 Task: Add Kuumba Made Egyptian Musk Fragrance Oil to the cart.
Action: Mouse moved to (294, 166)
Screenshot: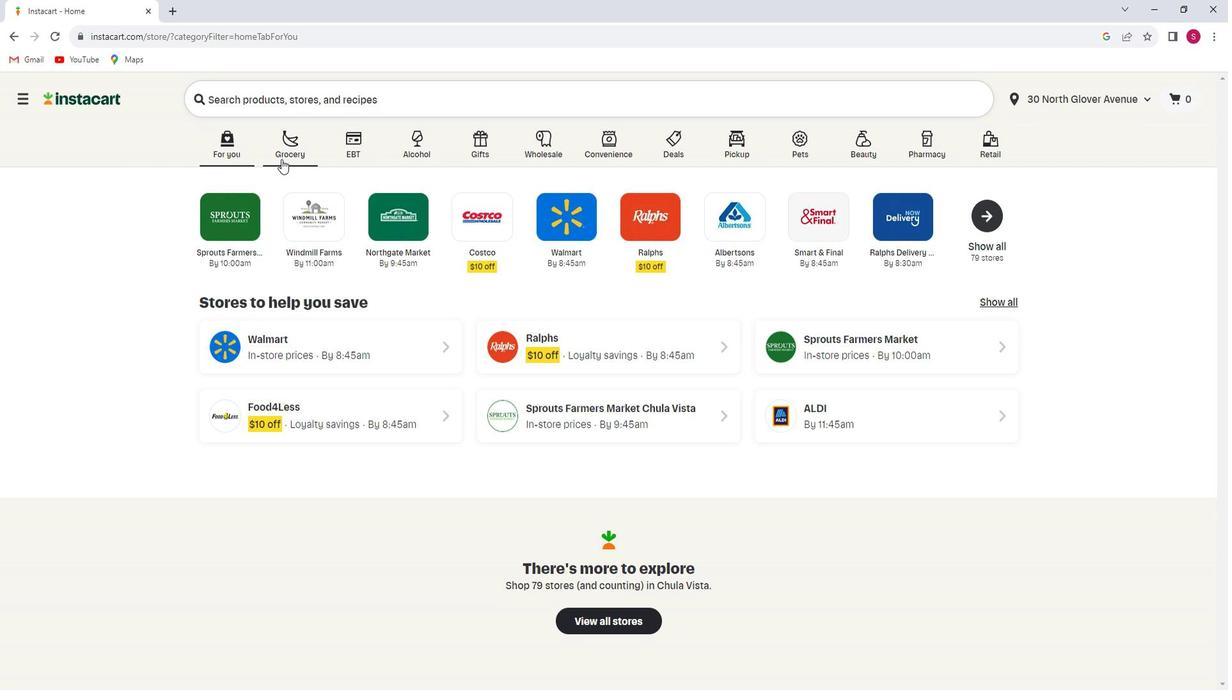 
Action: Mouse pressed left at (294, 166)
Screenshot: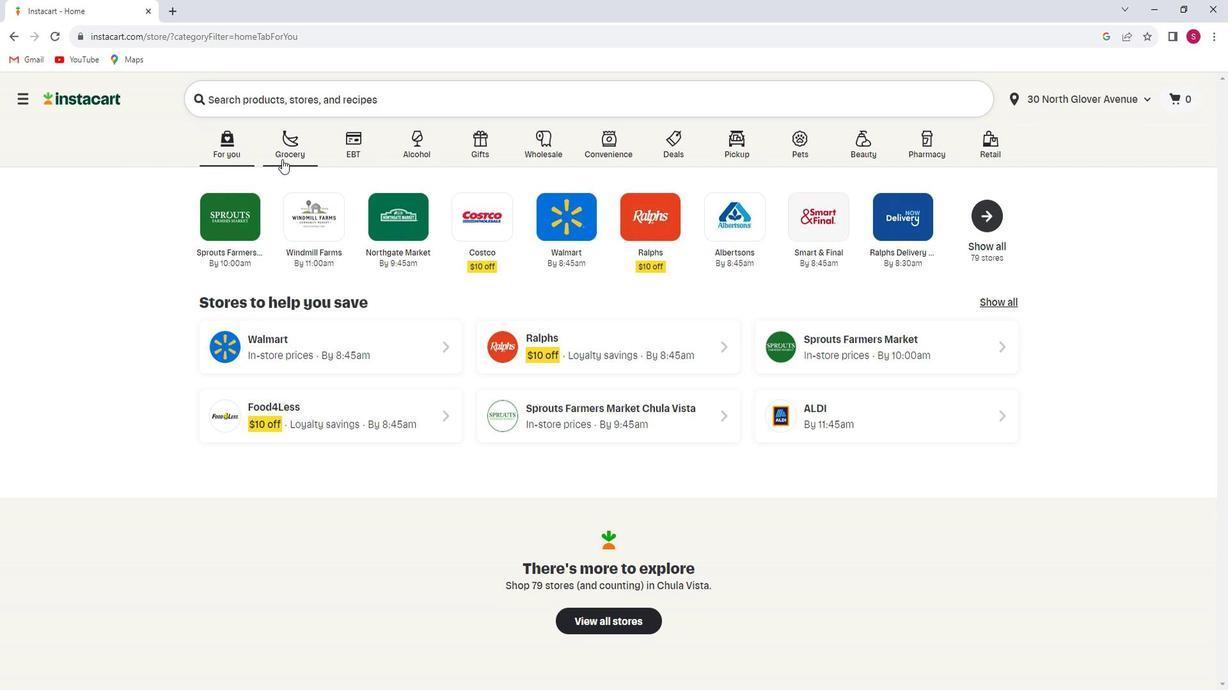 
Action: Mouse moved to (316, 376)
Screenshot: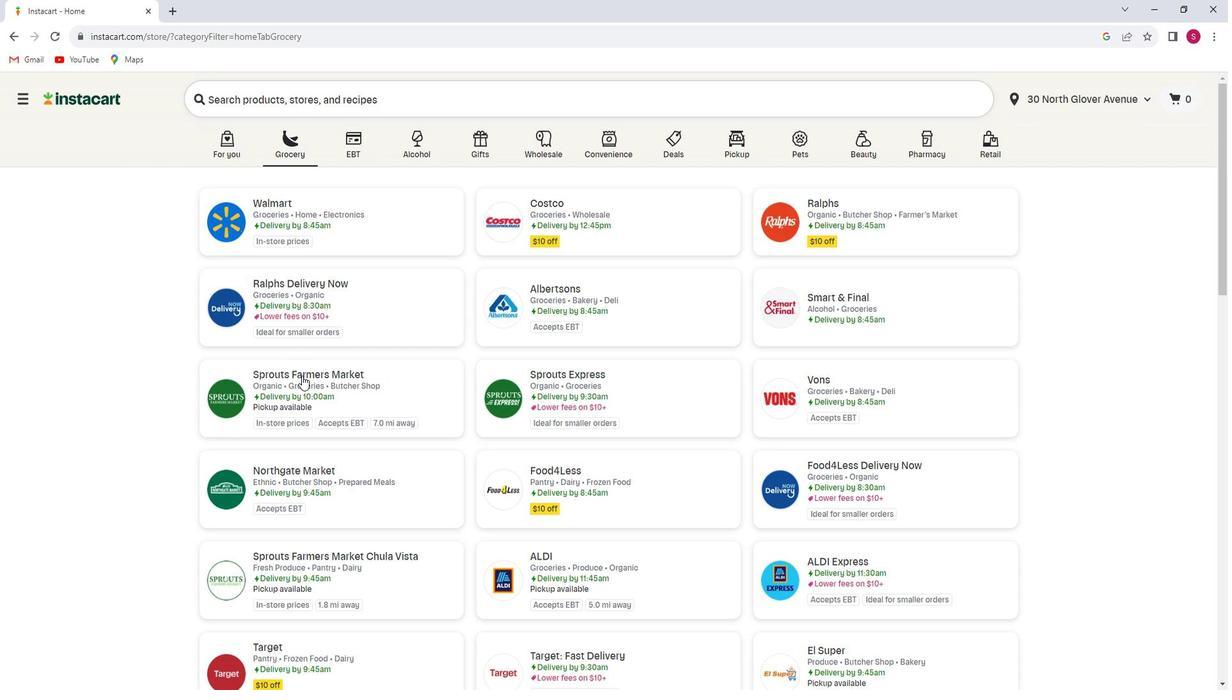 
Action: Mouse pressed left at (316, 376)
Screenshot: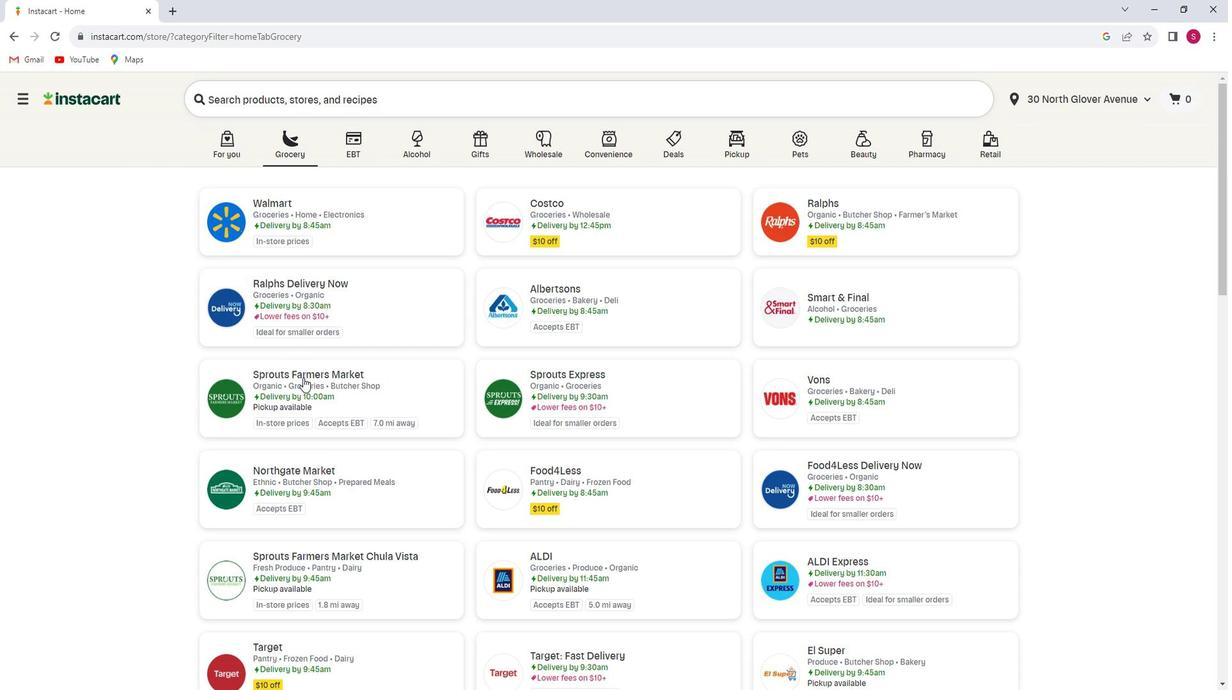 
Action: Mouse moved to (124, 404)
Screenshot: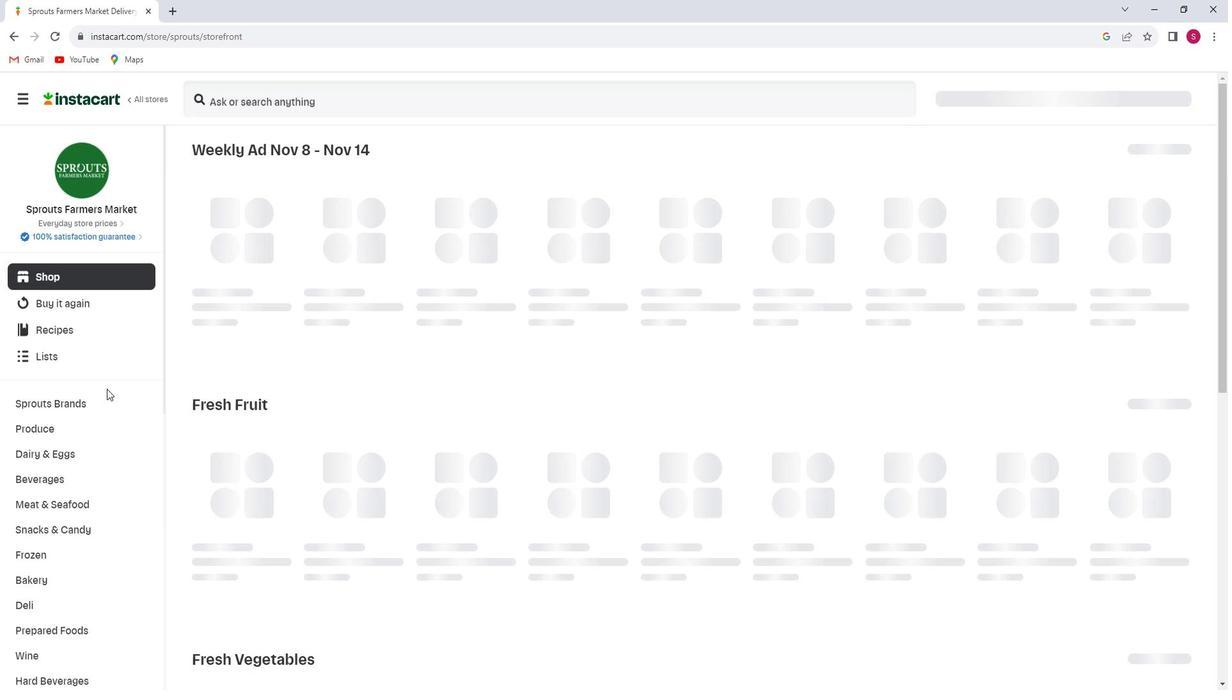 
Action: Mouse scrolled (124, 403) with delta (0, 0)
Screenshot: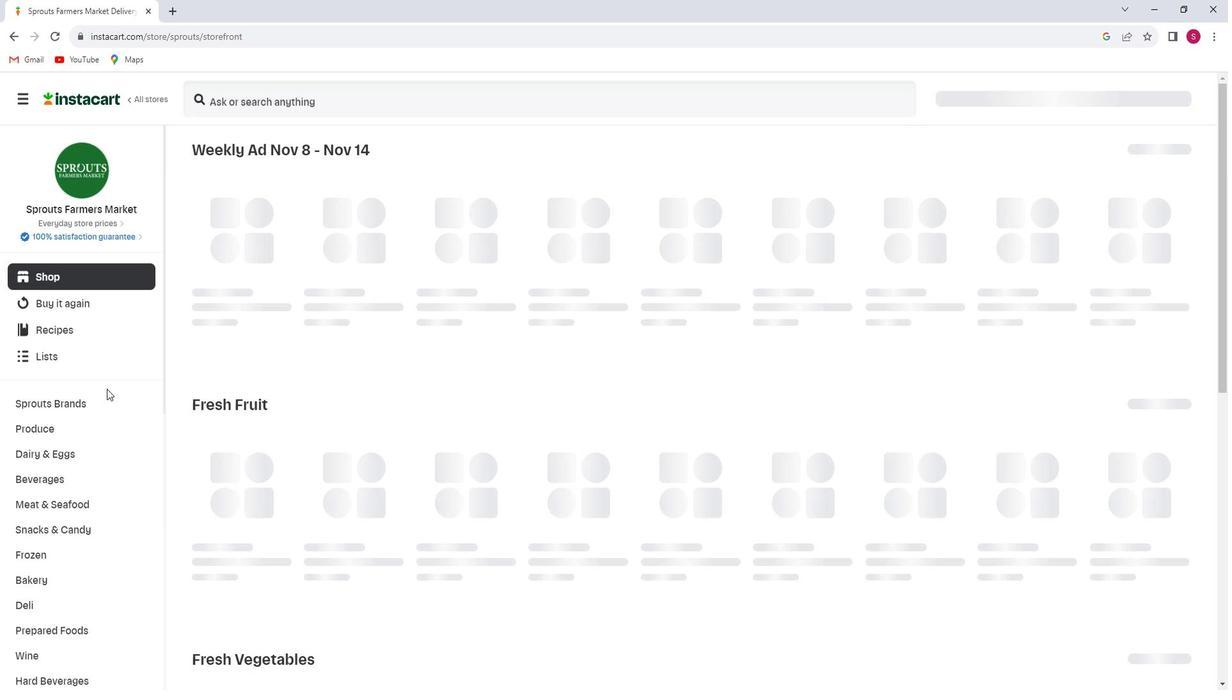 
Action: Mouse moved to (124, 404)
Screenshot: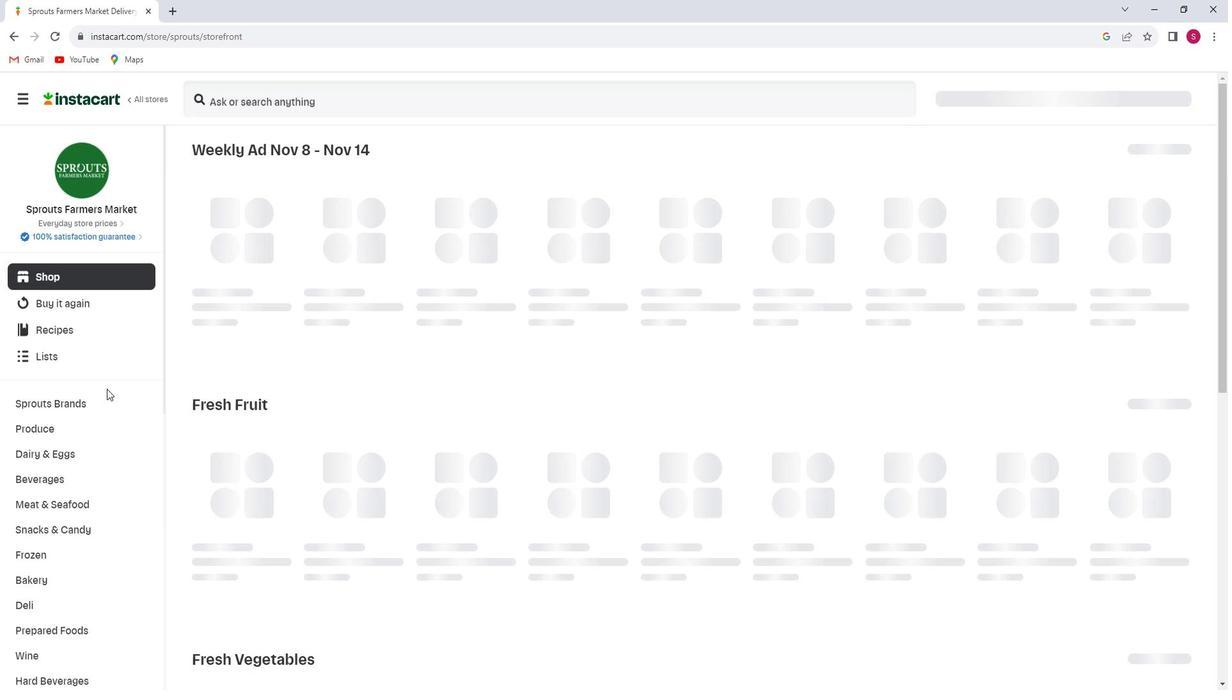
Action: Mouse scrolled (124, 403) with delta (0, 0)
Screenshot: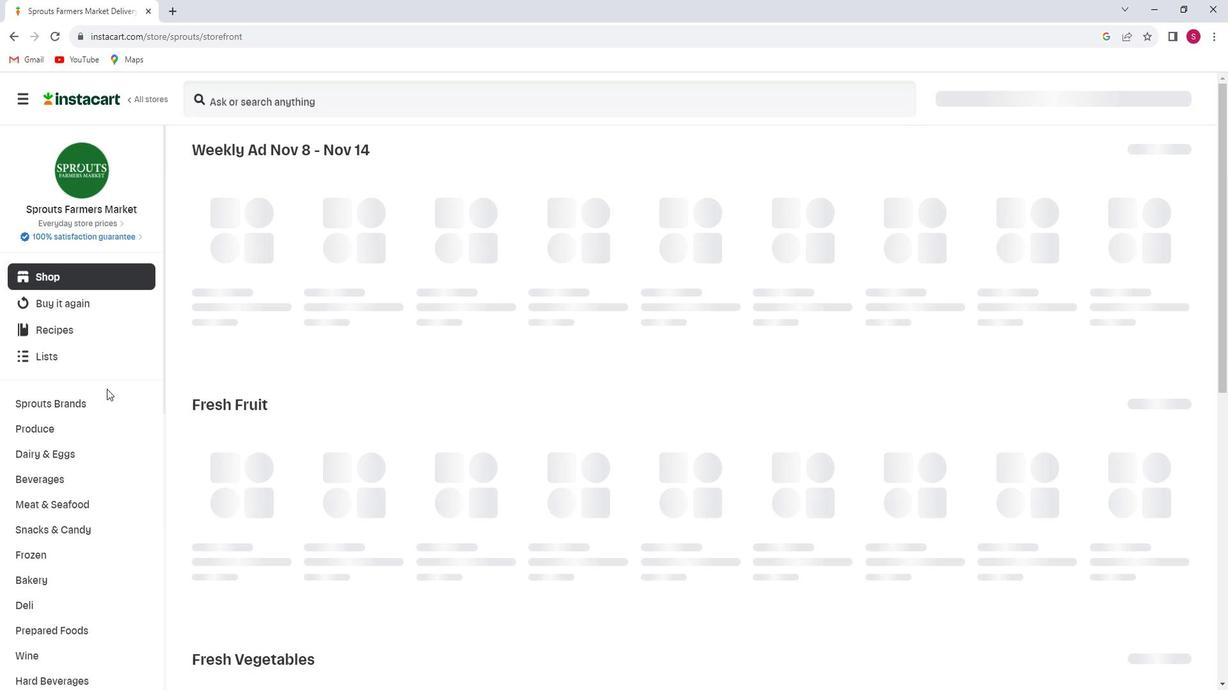 
Action: Mouse scrolled (124, 403) with delta (0, 0)
Screenshot: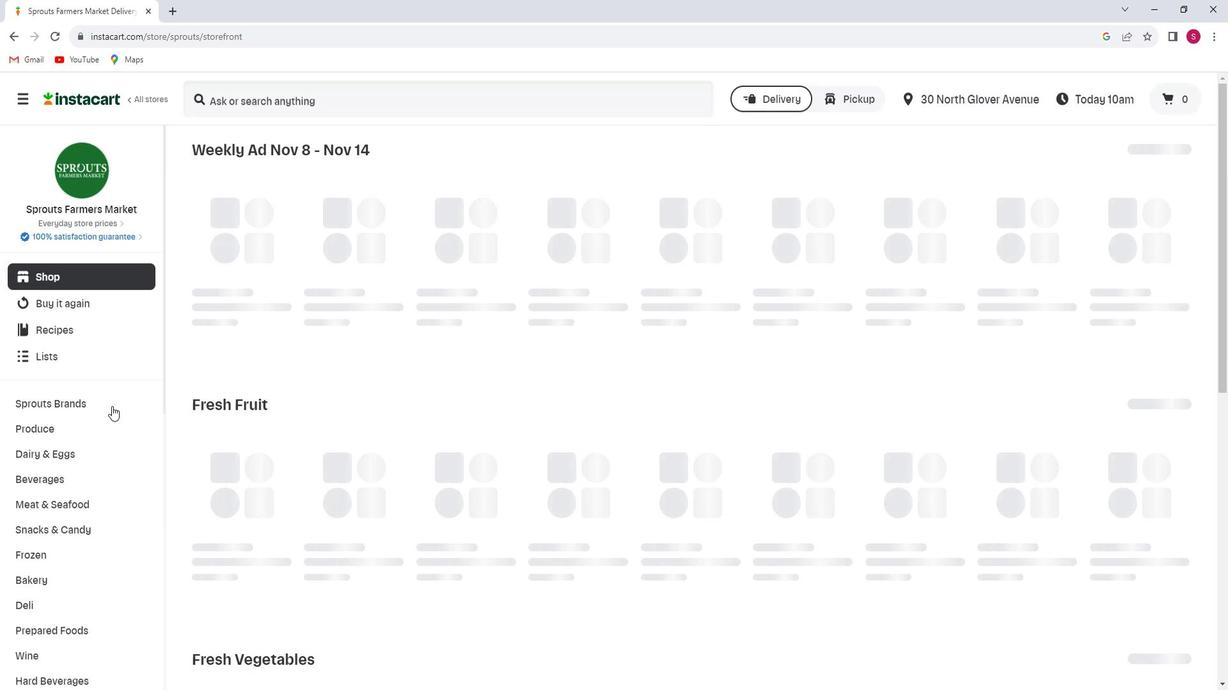 
Action: Mouse scrolled (124, 403) with delta (0, 0)
Screenshot: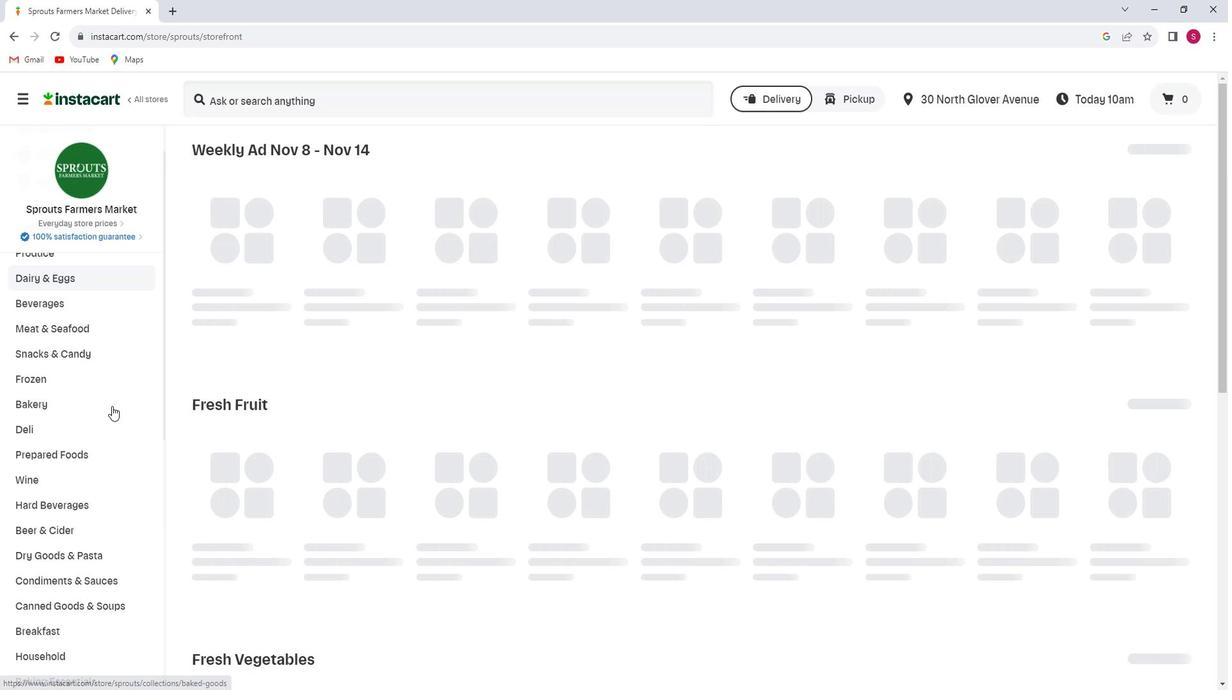 
Action: Mouse scrolled (124, 403) with delta (0, 0)
Screenshot: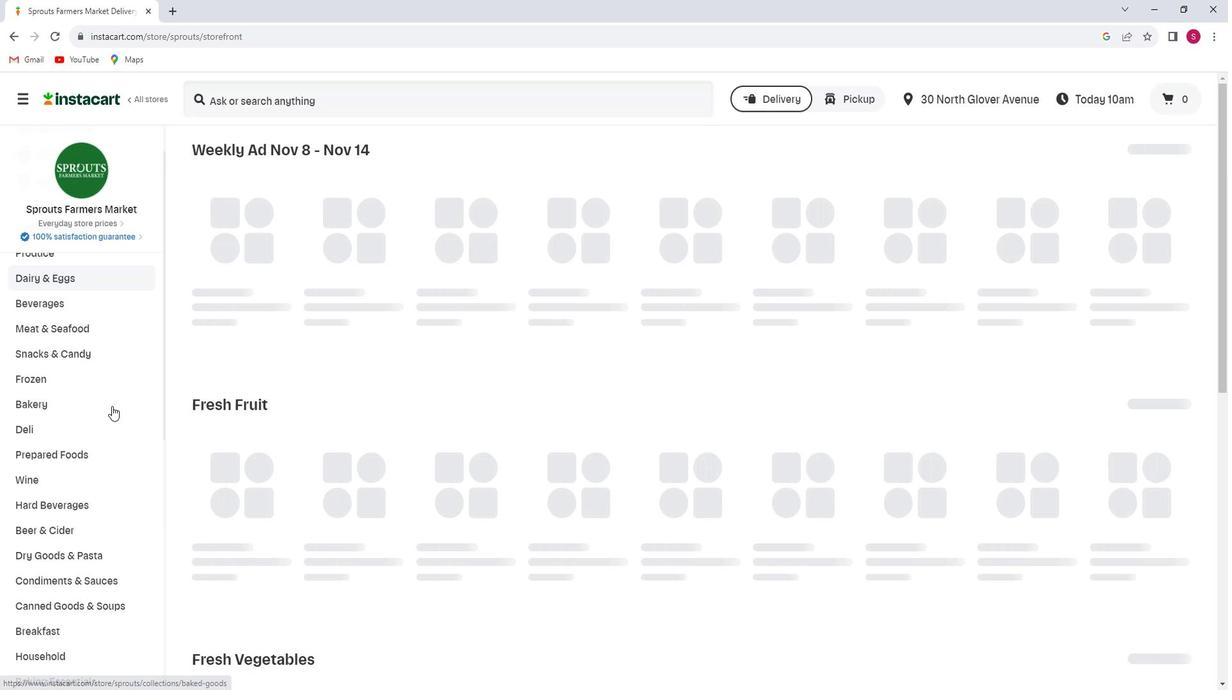 
Action: Mouse moved to (92, 458)
Screenshot: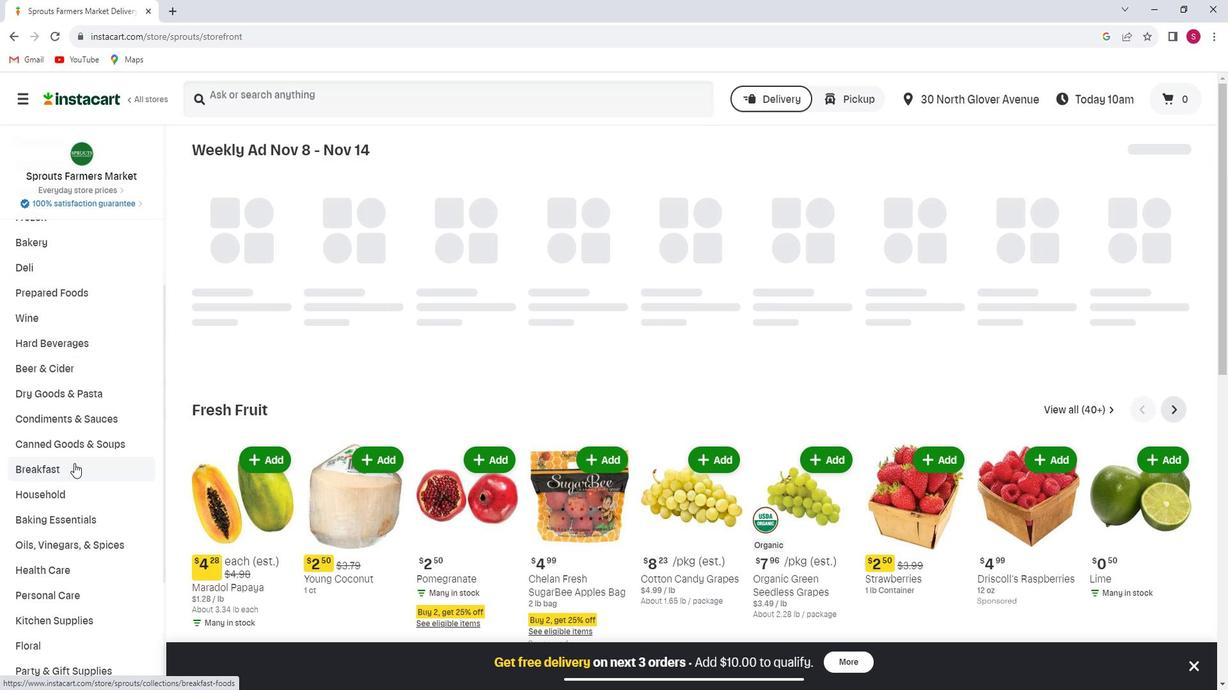 
Action: Mouse scrolled (92, 458) with delta (0, 0)
Screenshot: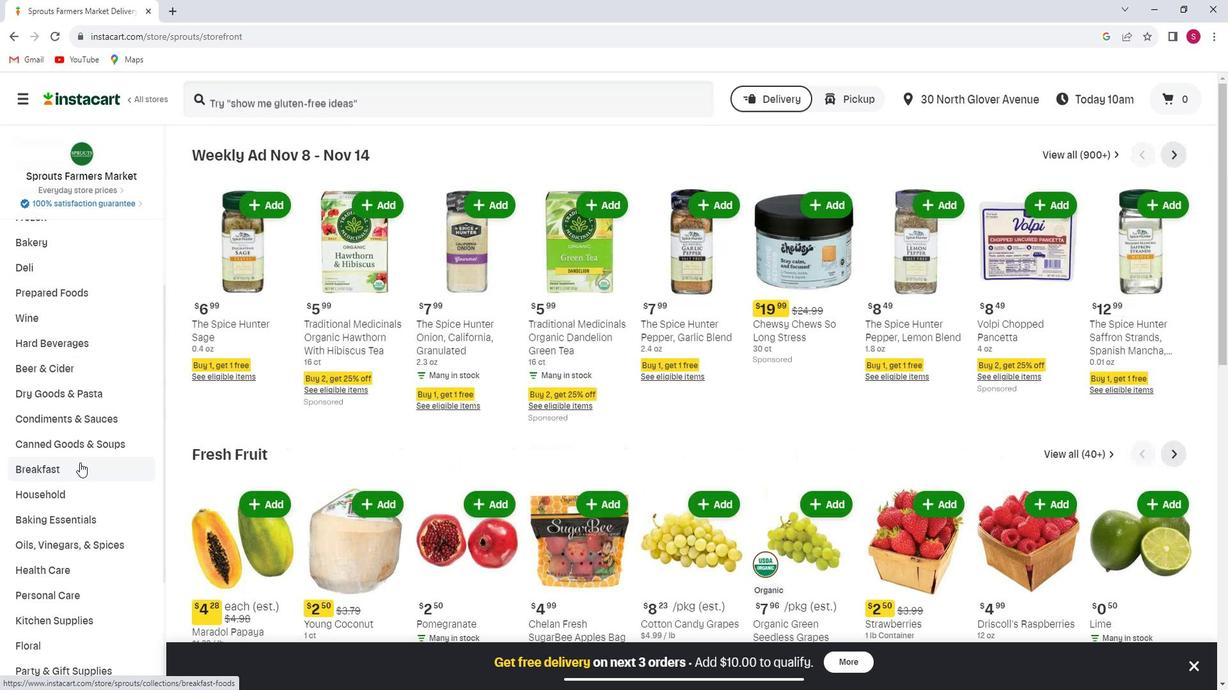 
Action: Mouse moved to (90, 527)
Screenshot: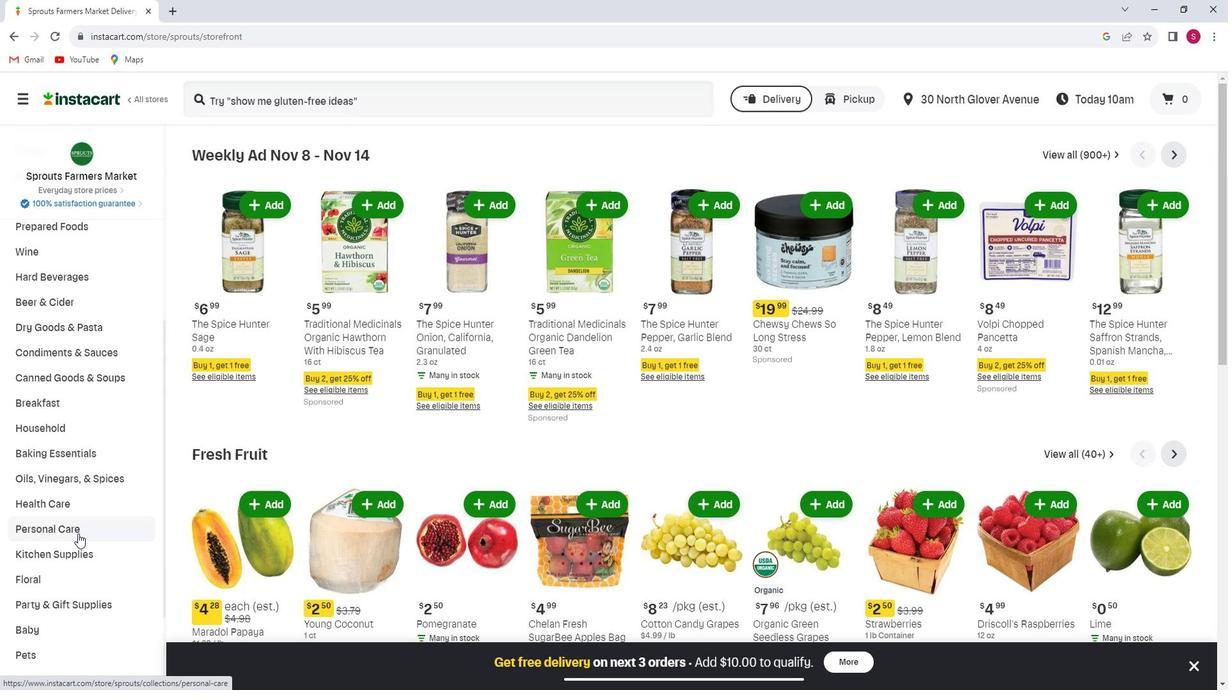 
Action: Mouse pressed left at (90, 527)
Screenshot: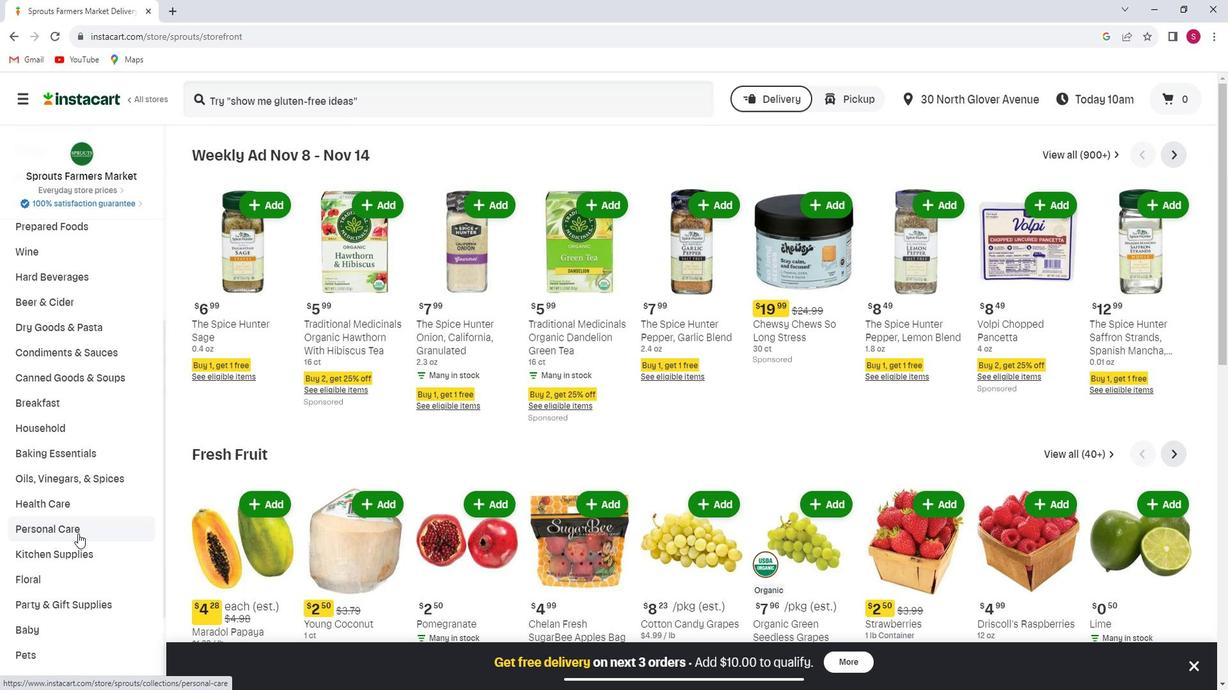 
Action: Mouse moved to (1133, 198)
Screenshot: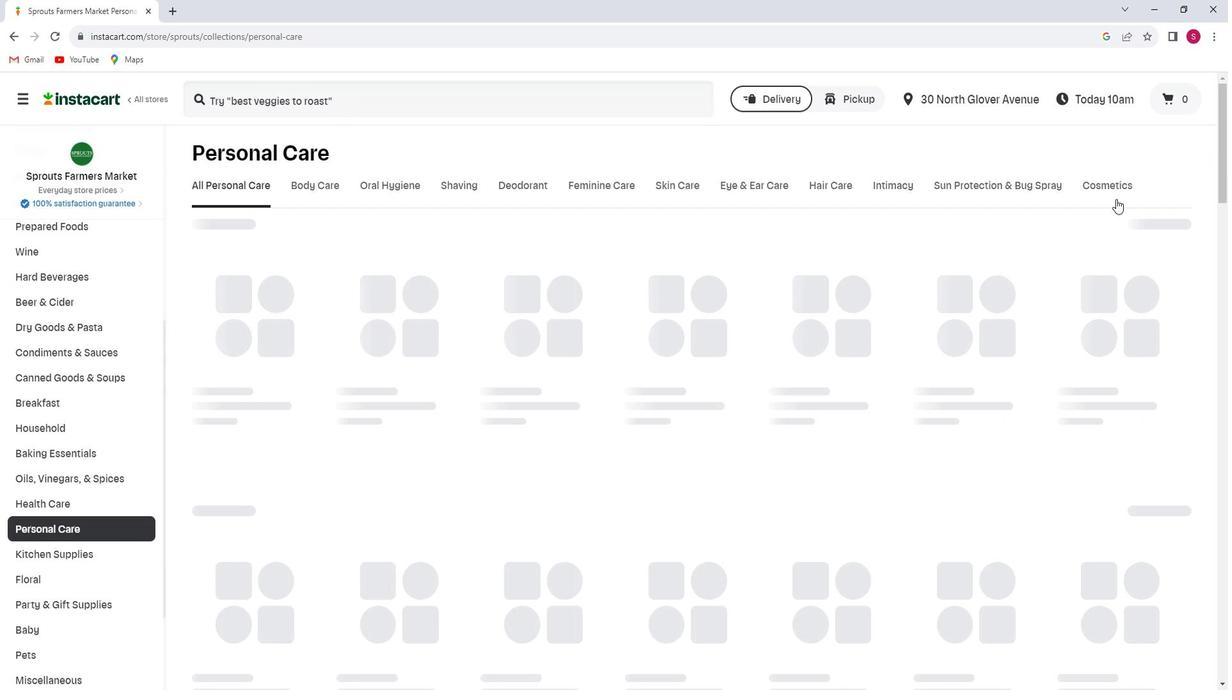 
Action: Mouse pressed left at (1133, 198)
Screenshot: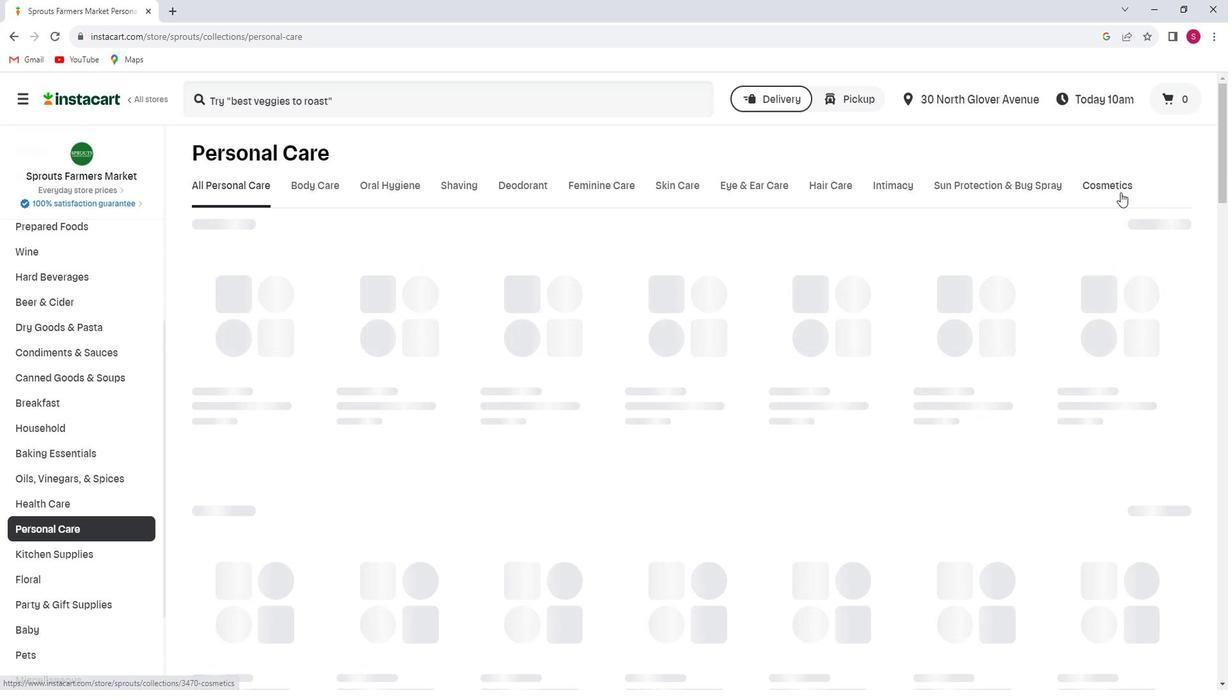 
Action: Mouse moved to (470, 255)
Screenshot: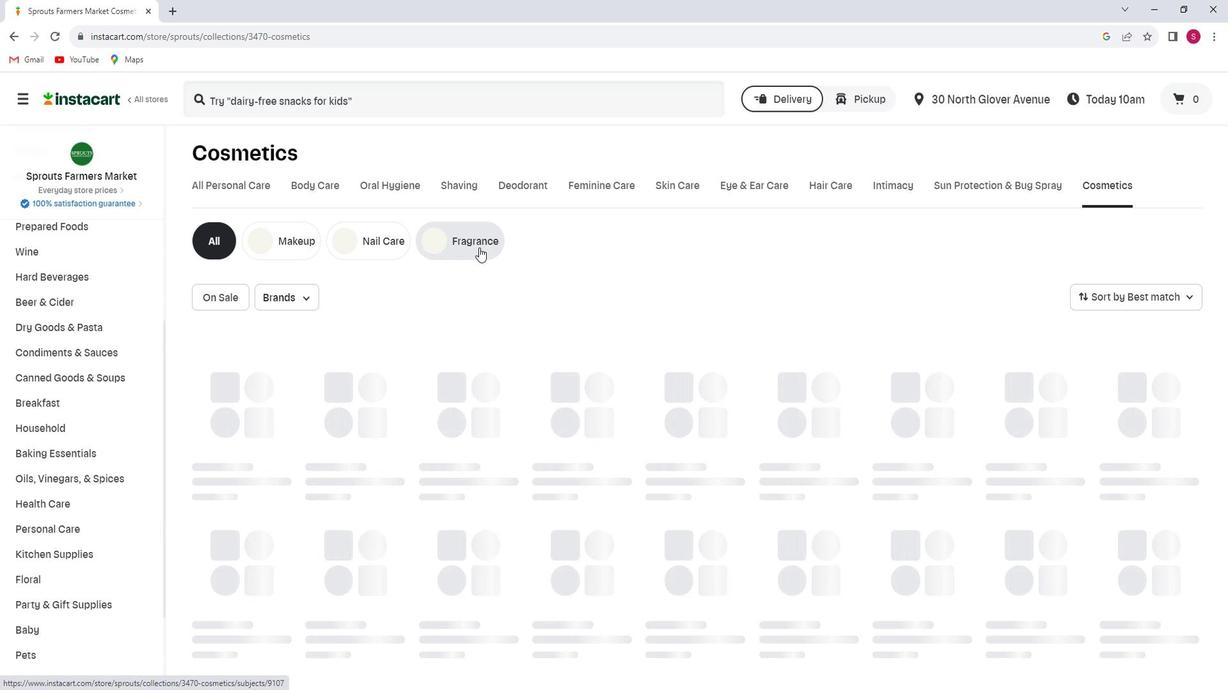 
Action: Mouse pressed left at (470, 255)
Screenshot: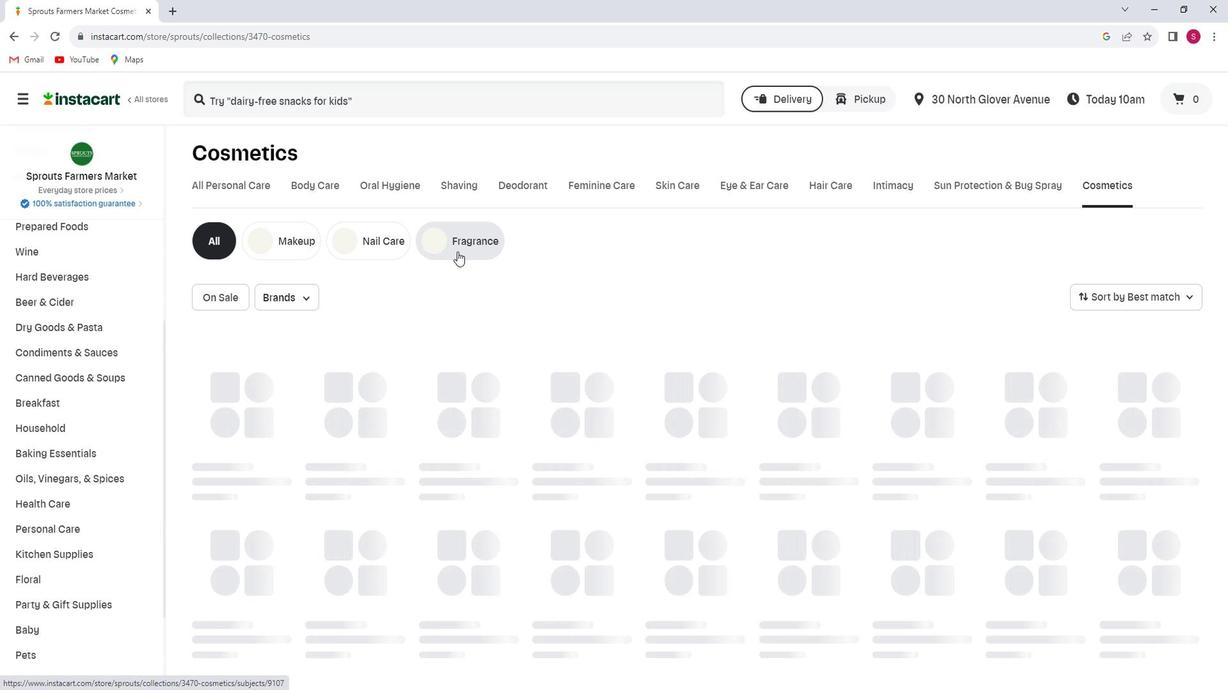 
Action: Mouse moved to (384, 104)
Screenshot: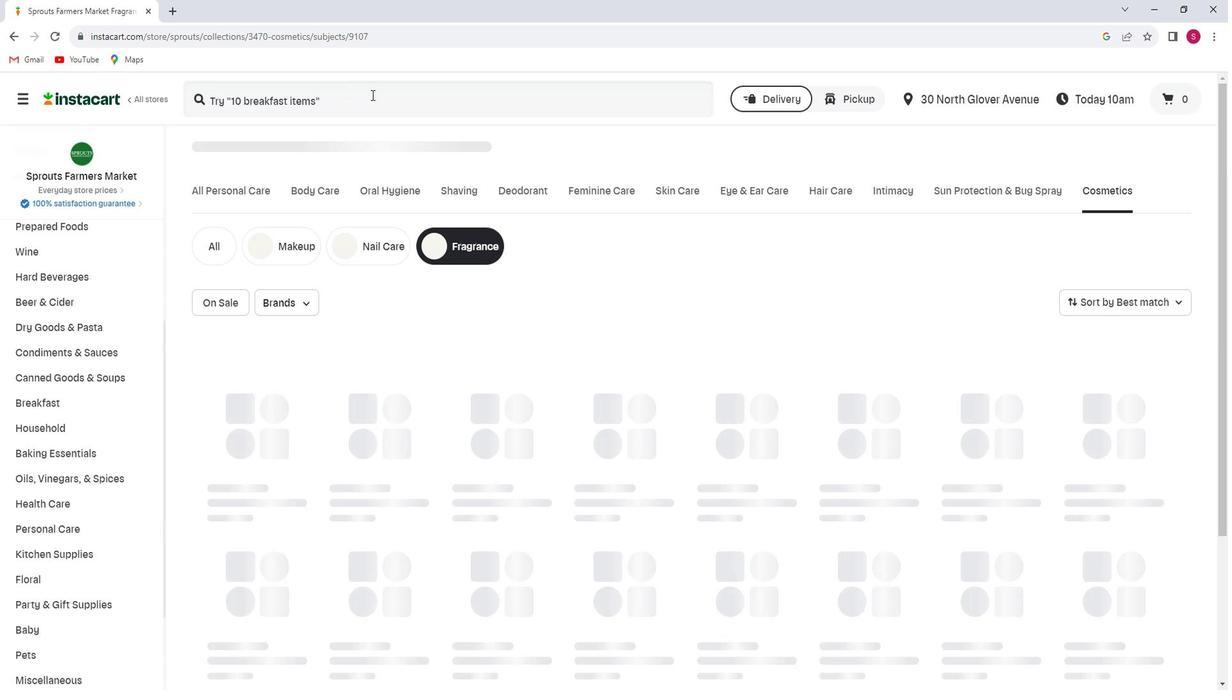
Action: Mouse pressed left at (384, 104)
Screenshot: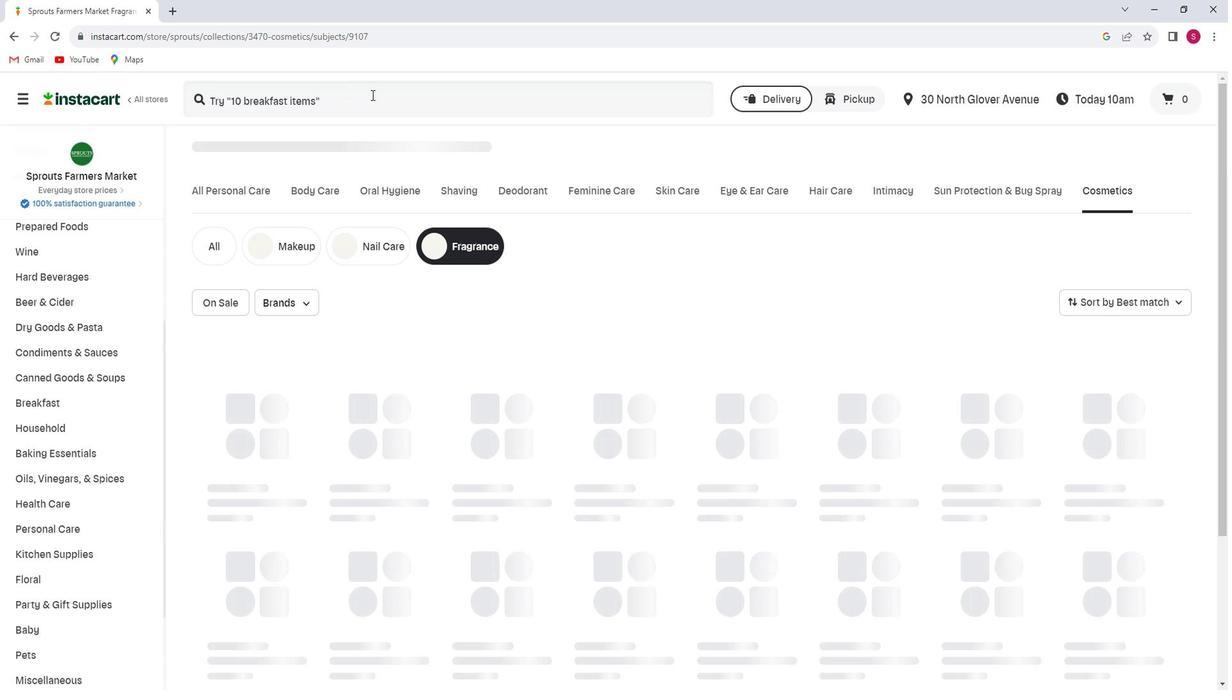 
Action: Key pressed <Key.shift_r>Kuumba<Key.space><Key.shift_r>Made<Key.space><Key.shift>Egyptian<Key.space><Key.shift><Key.shift><Key.shift><Key.shift><Key.shift><Key.shift><Key.shift><Key.shift><Key.shift><Key.shift>Musk<Key.space><Key.shift>Fragrance<Key.space><Key.shift_r>Oil<Key.enter>
Screenshot: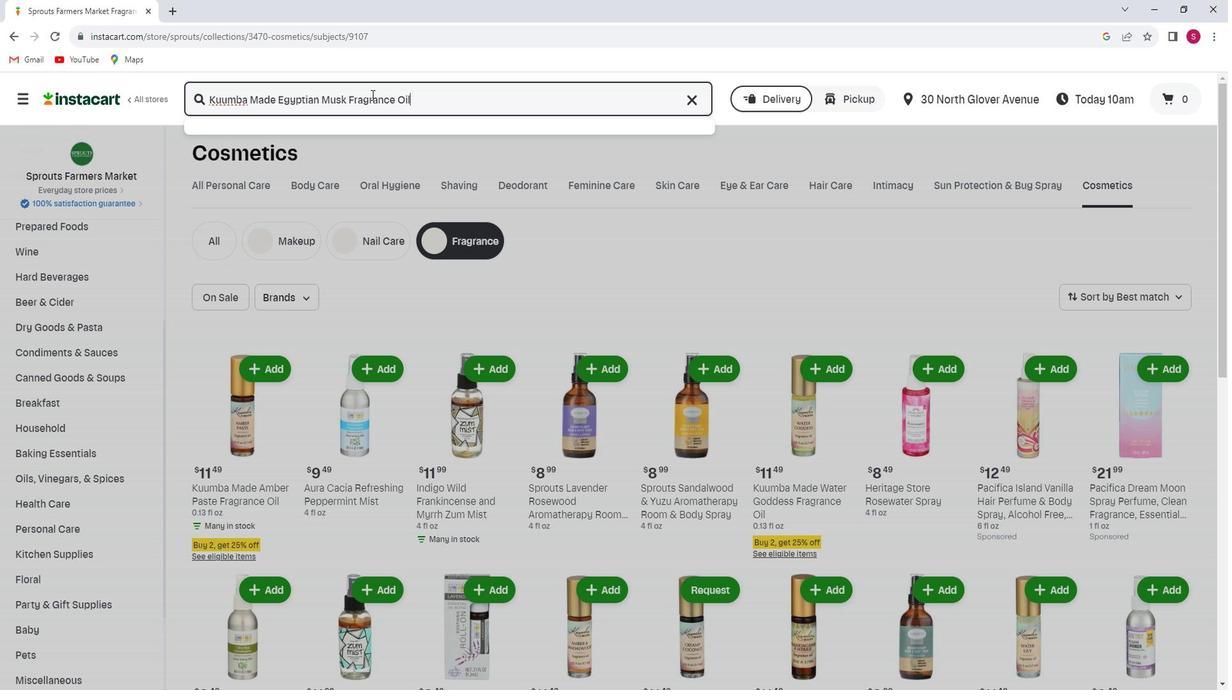 
Action: Mouse moved to (554, 213)
Screenshot: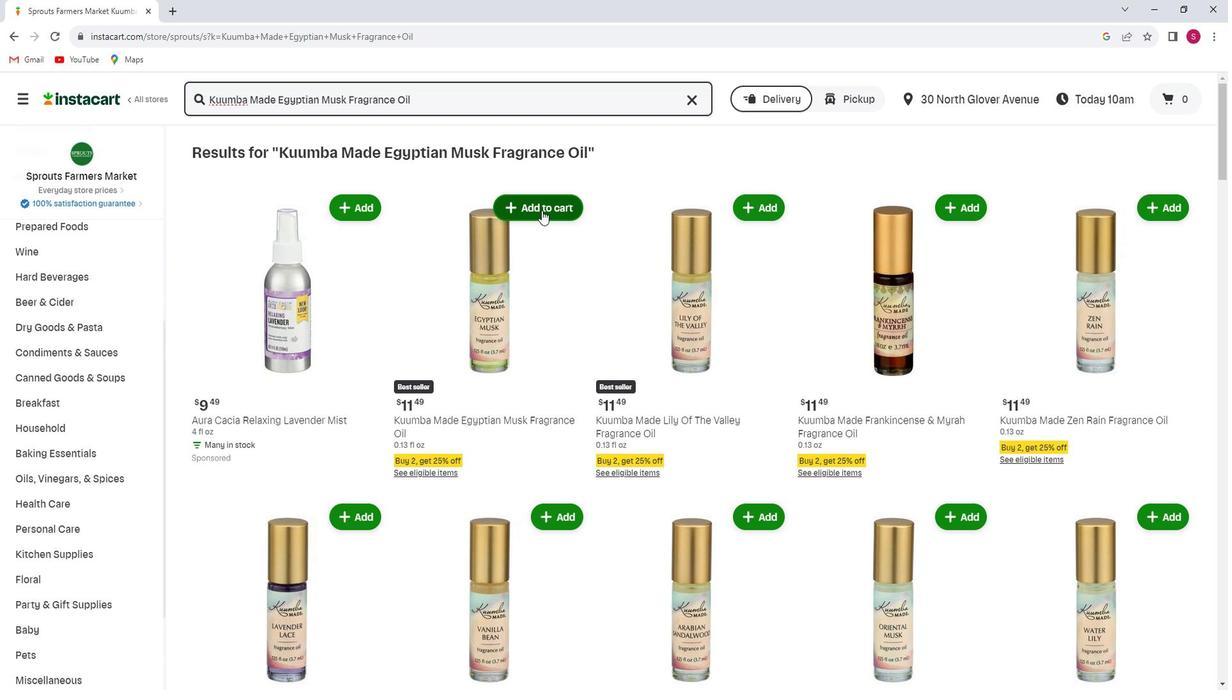 
Action: Mouse pressed left at (554, 213)
Screenshot: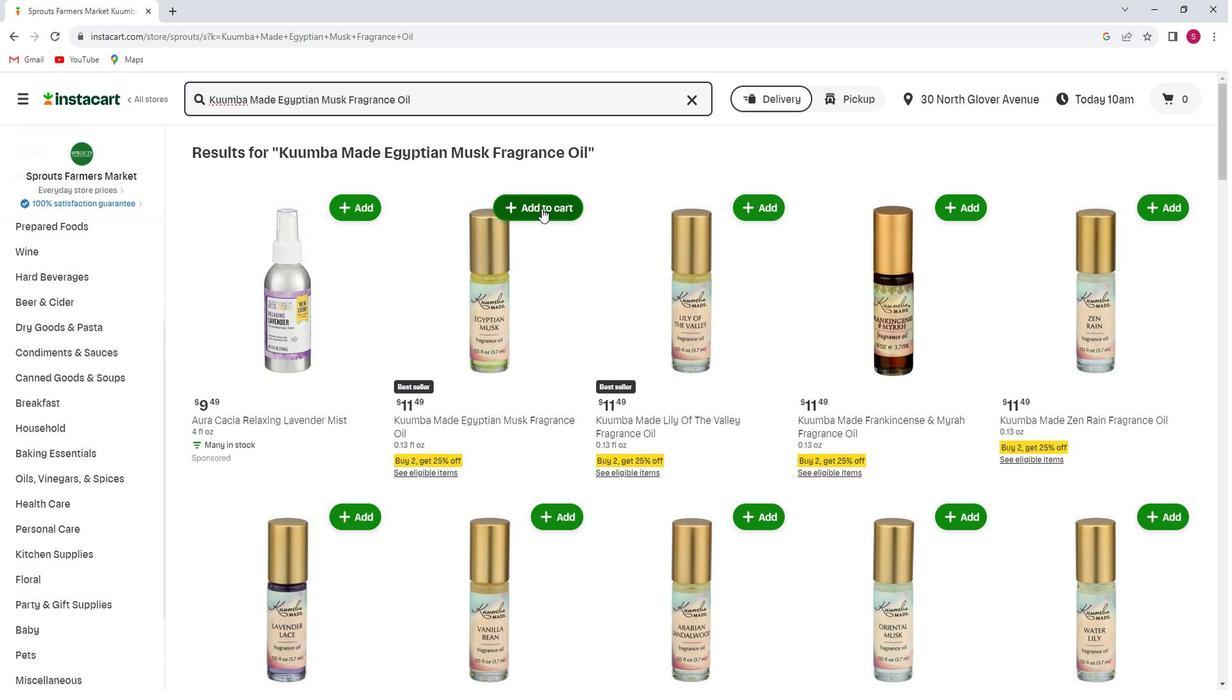
Action: Mouse moved to (582, 271)
Screenshot: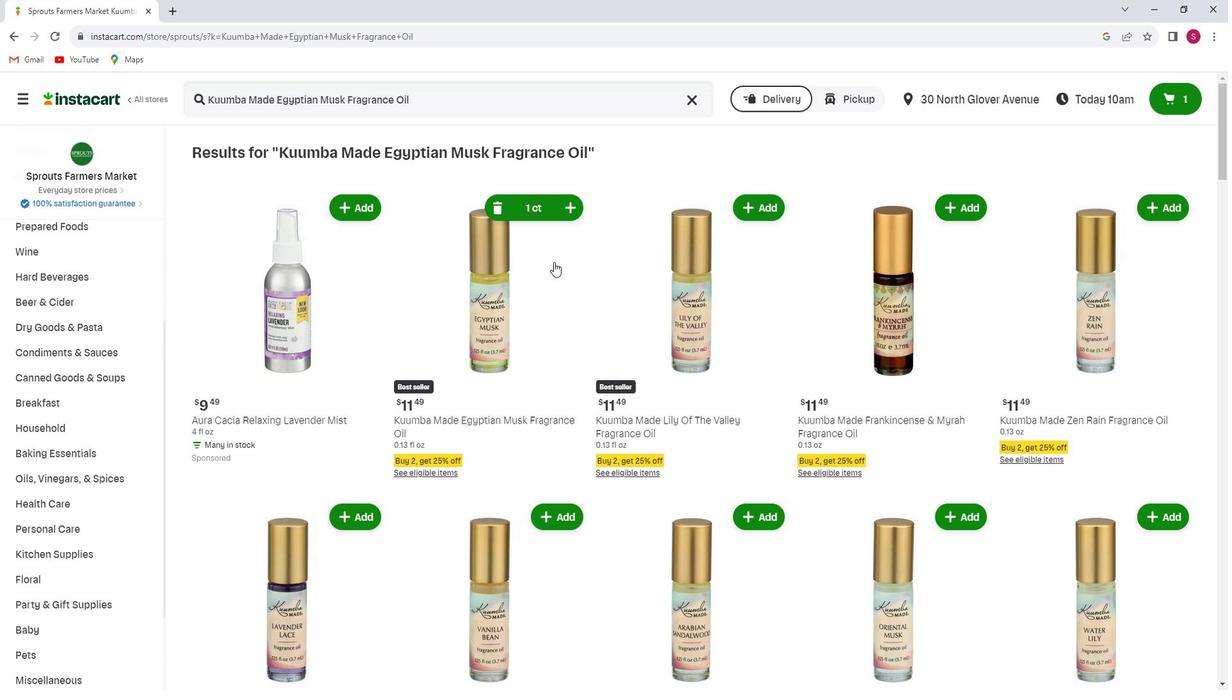 
